 Task: Add a condition where "Ticket status Contains none of the following Pending User Verification" in new tickets in your groups.
Action: Mouse moved to (106, 440)
Screenshot: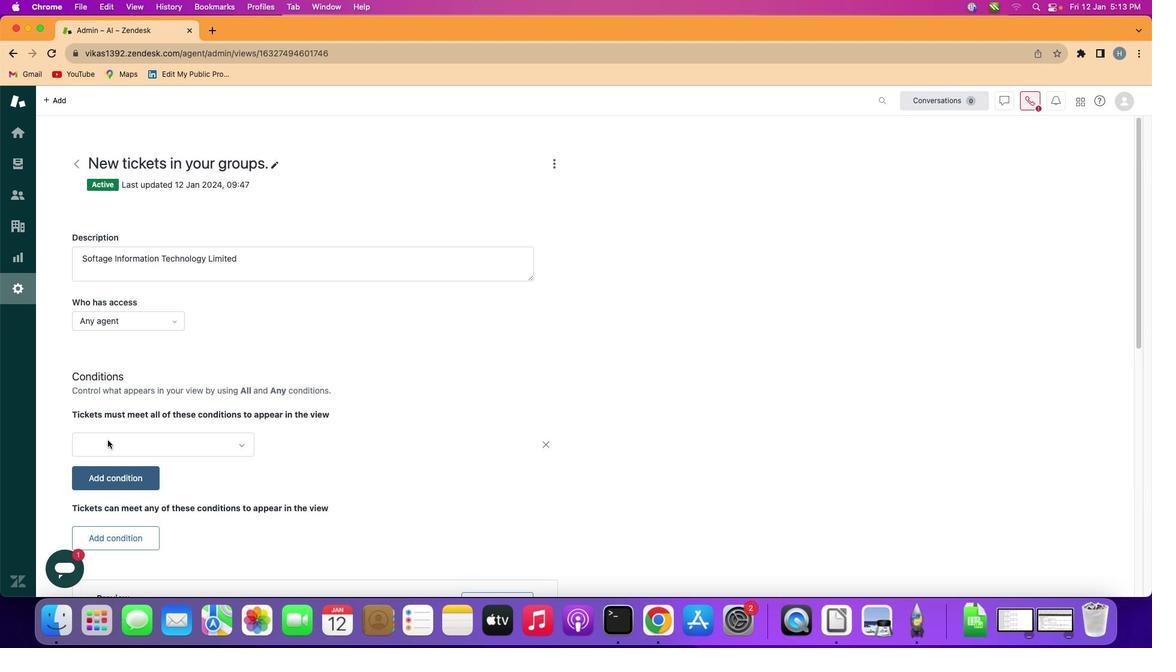 
Action: Mouse pressed left at (106, 440)
Screenshot: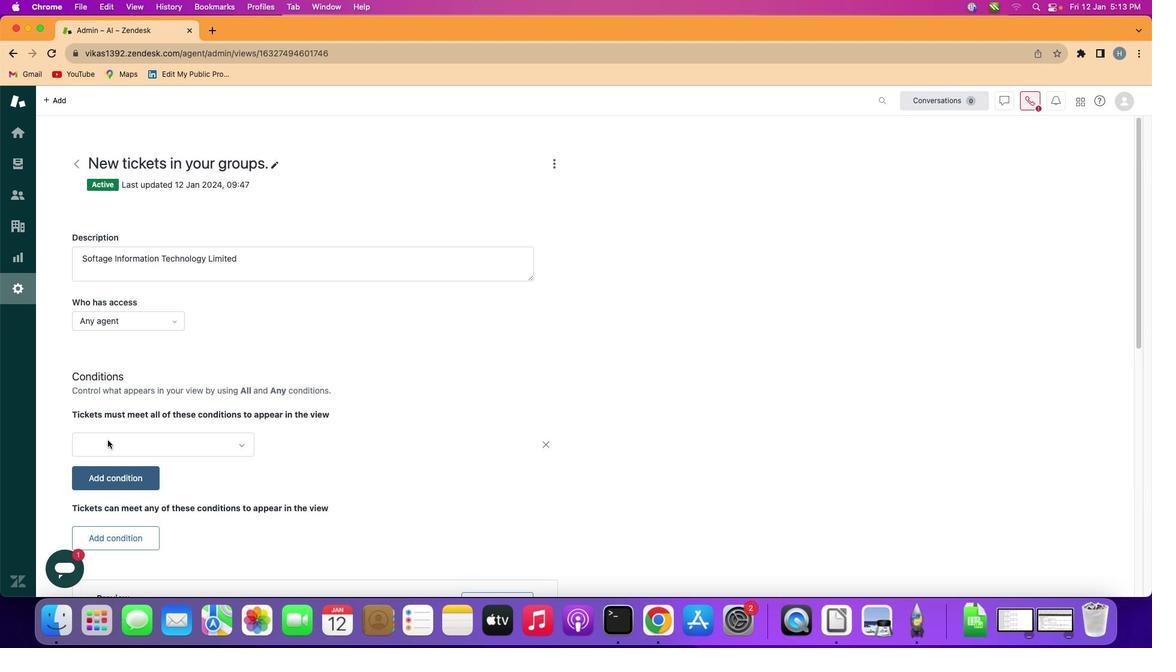 
Action: Mouse moved to (173, 444)
Screenshot: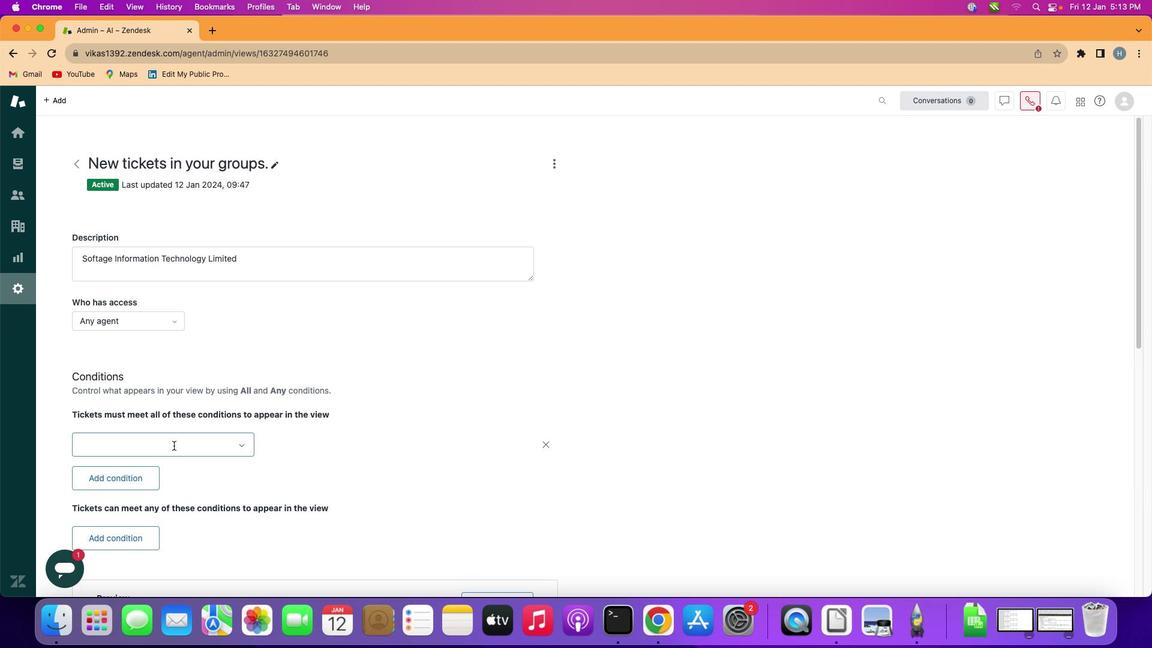 
Action: Mouse pressed left at (173, 444)
Screenshot: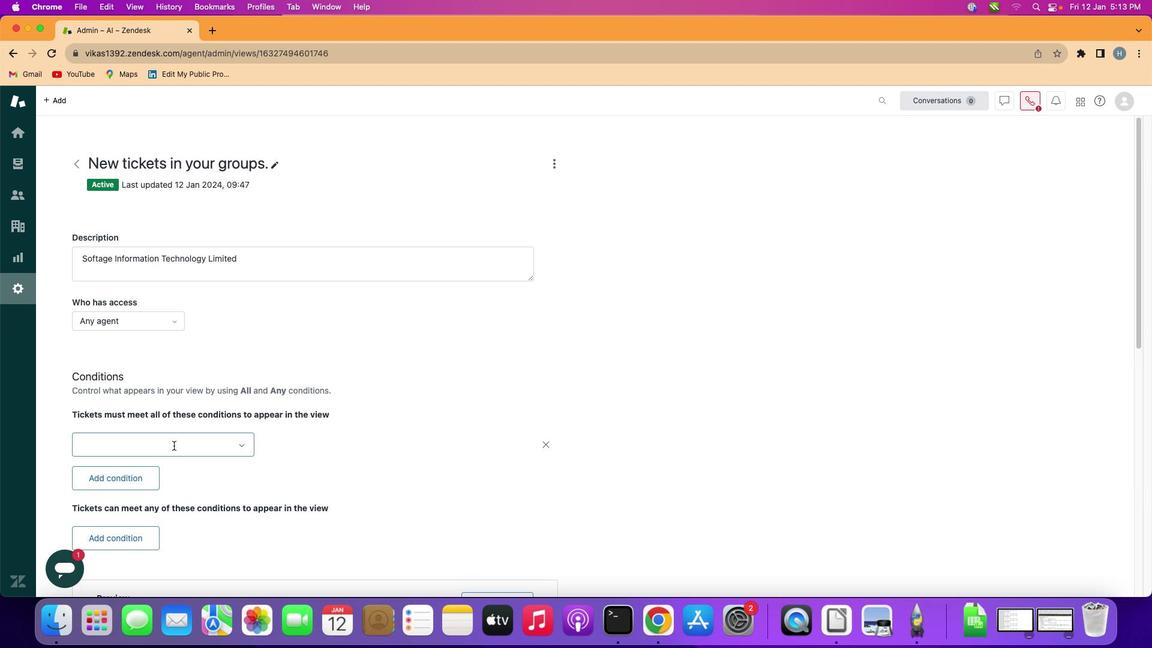 
Action: Mouse moved to (175, 367)
Screenshot: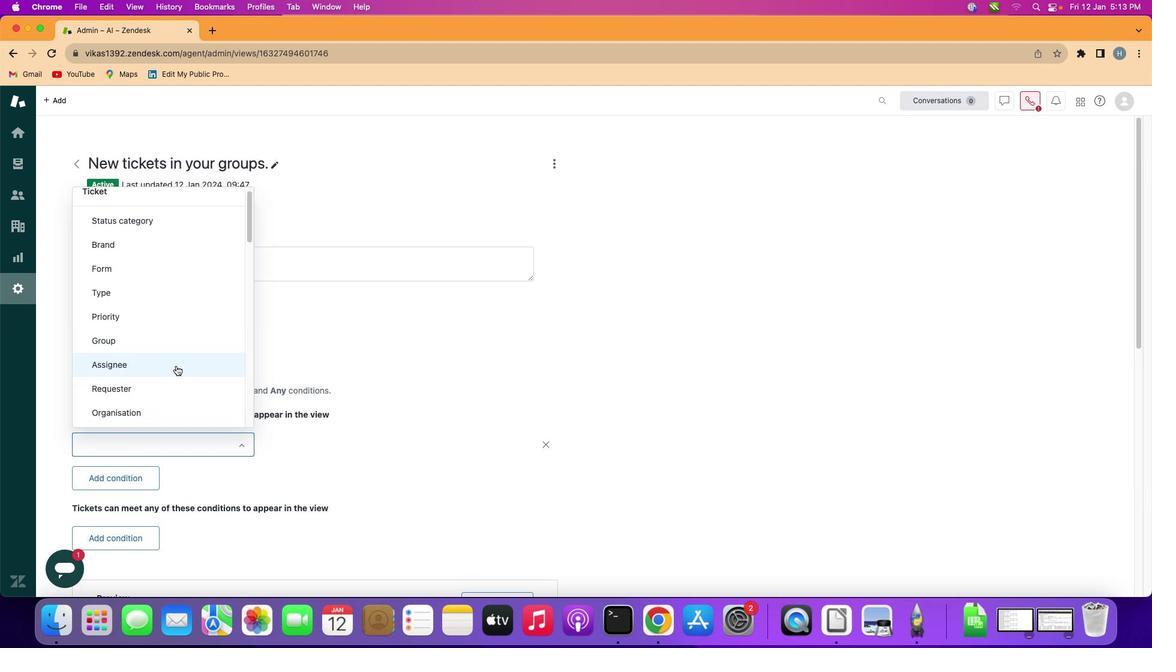 
Action: Mouse scrolled (175, 367) with delta (0, 0)
Screenshot: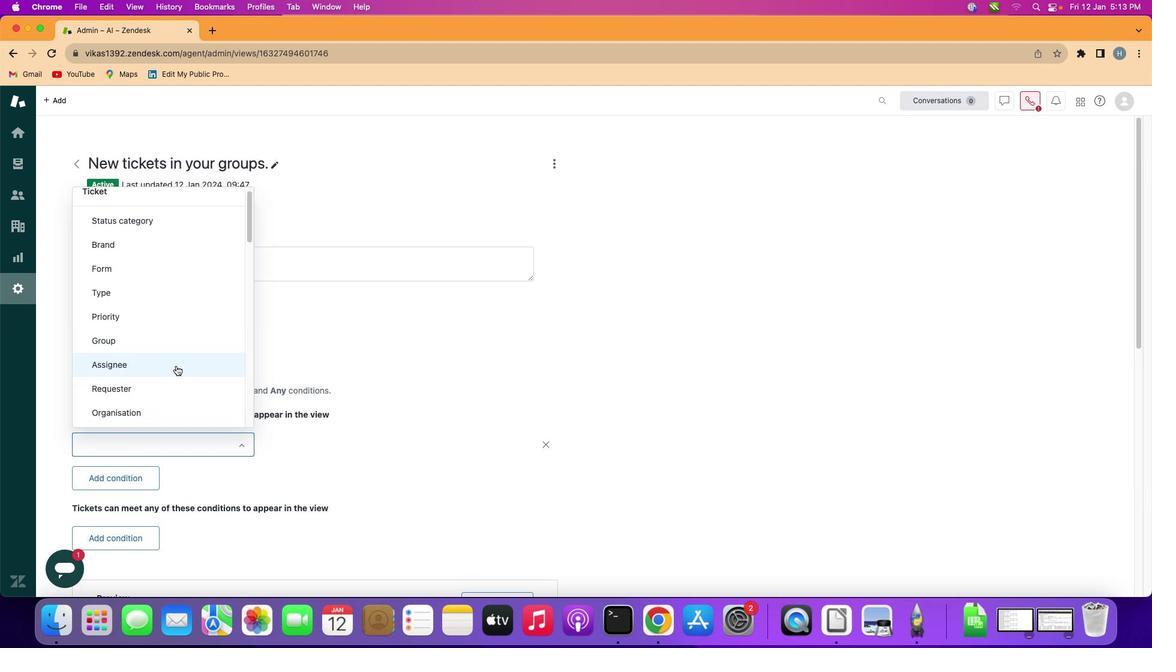 
Action: Mouse moved to (175, 366)
Screenshot: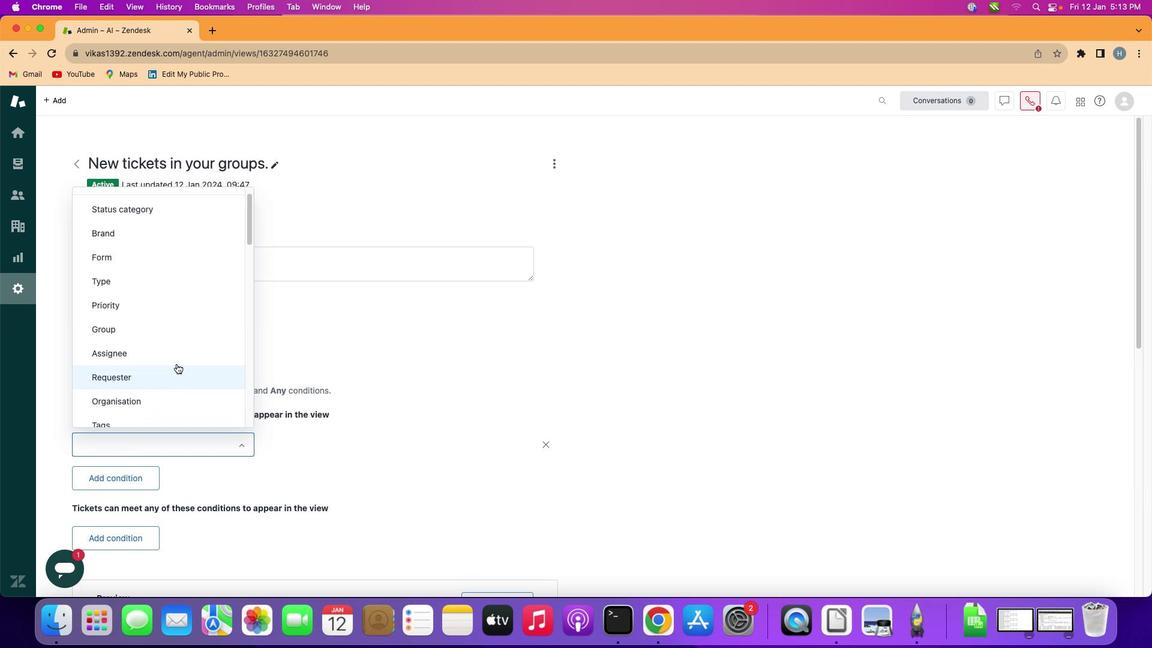 
Action: Mouse scrolled (175, 366) with delta (0, 0)
Screenshot: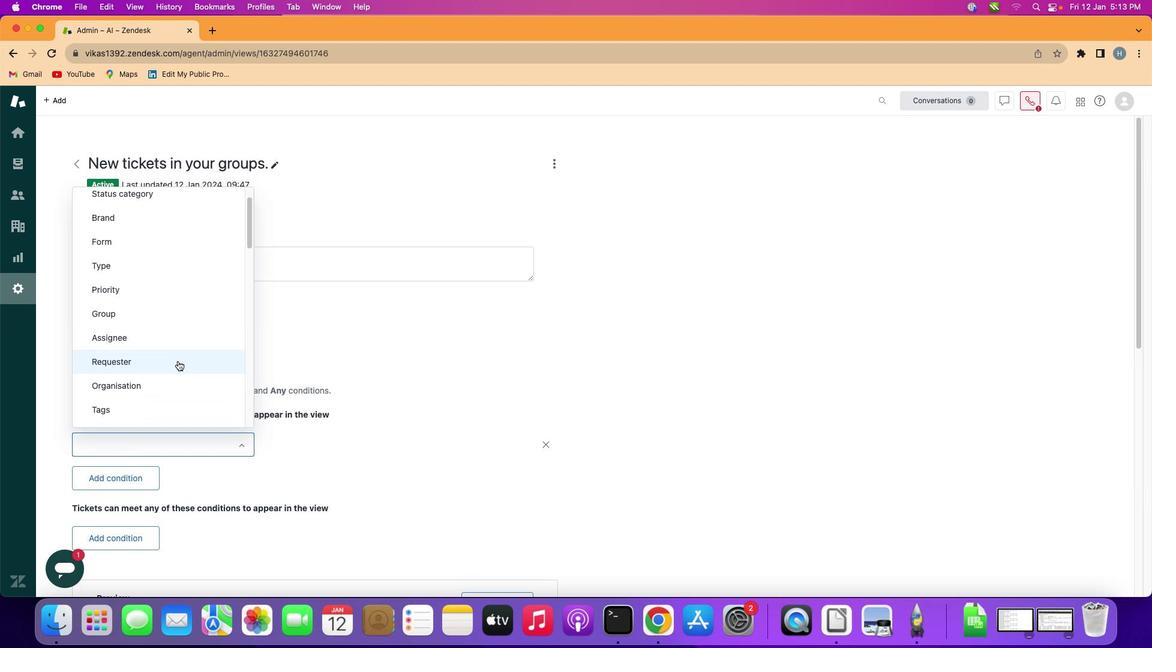 
Action: Mouse moved to (175, 366)
Screenshot: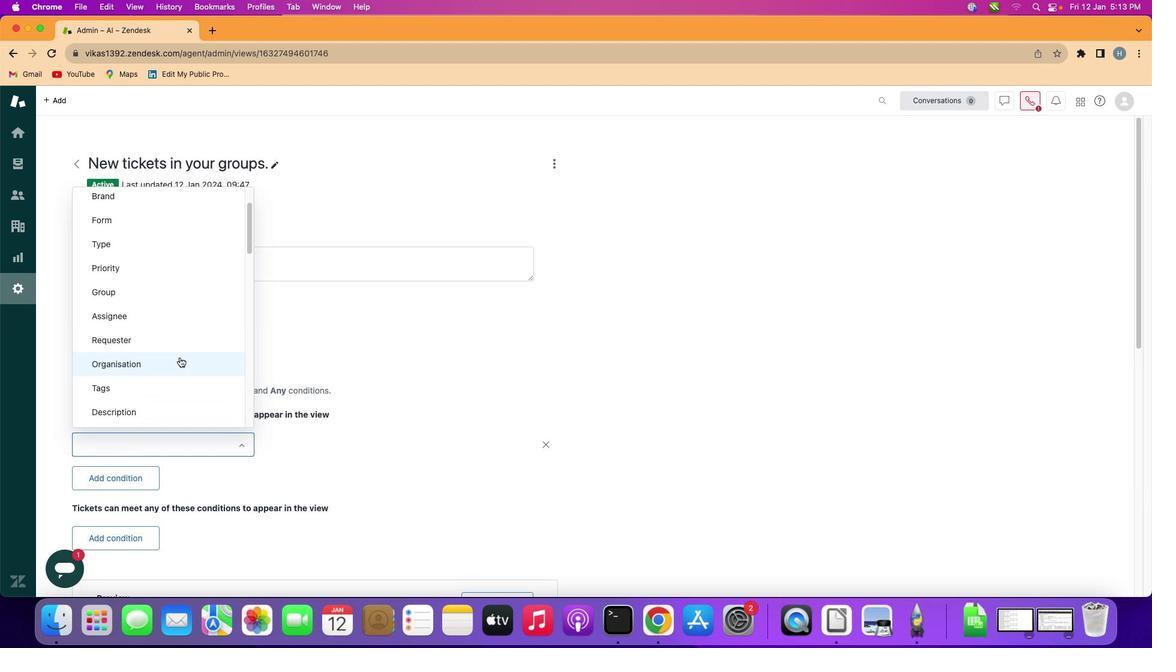 
Action: Mouse scrolled (175, 366) with delta (0, 0)
Screenshot: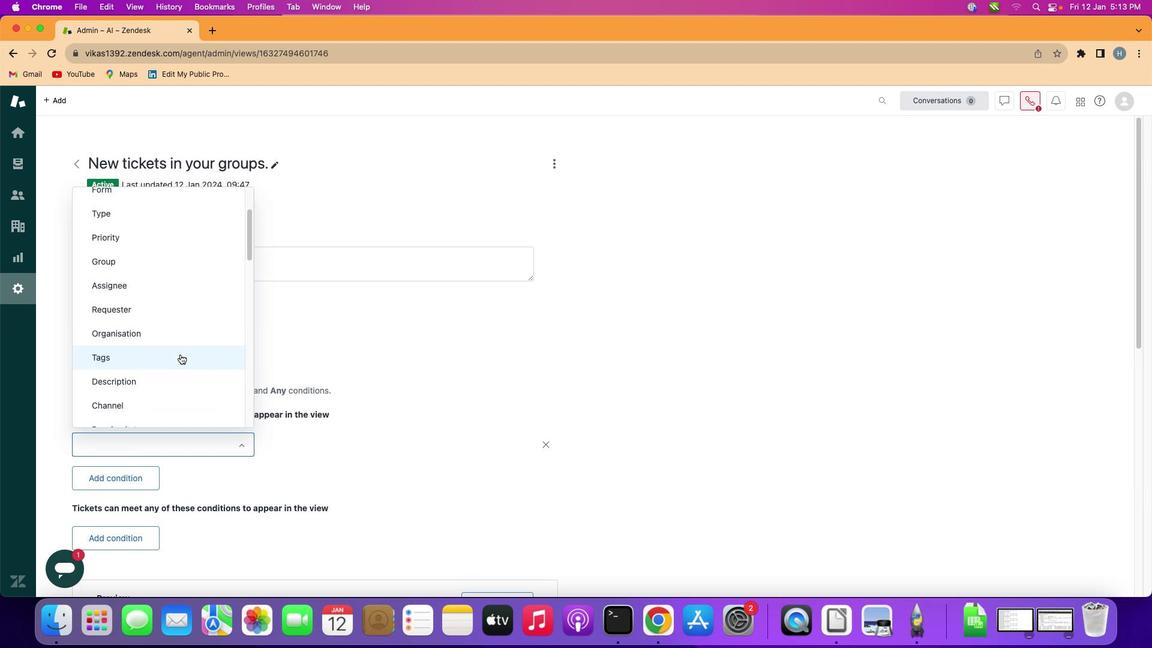 
Action: Mouse moved to (175, 365)
Screenshot: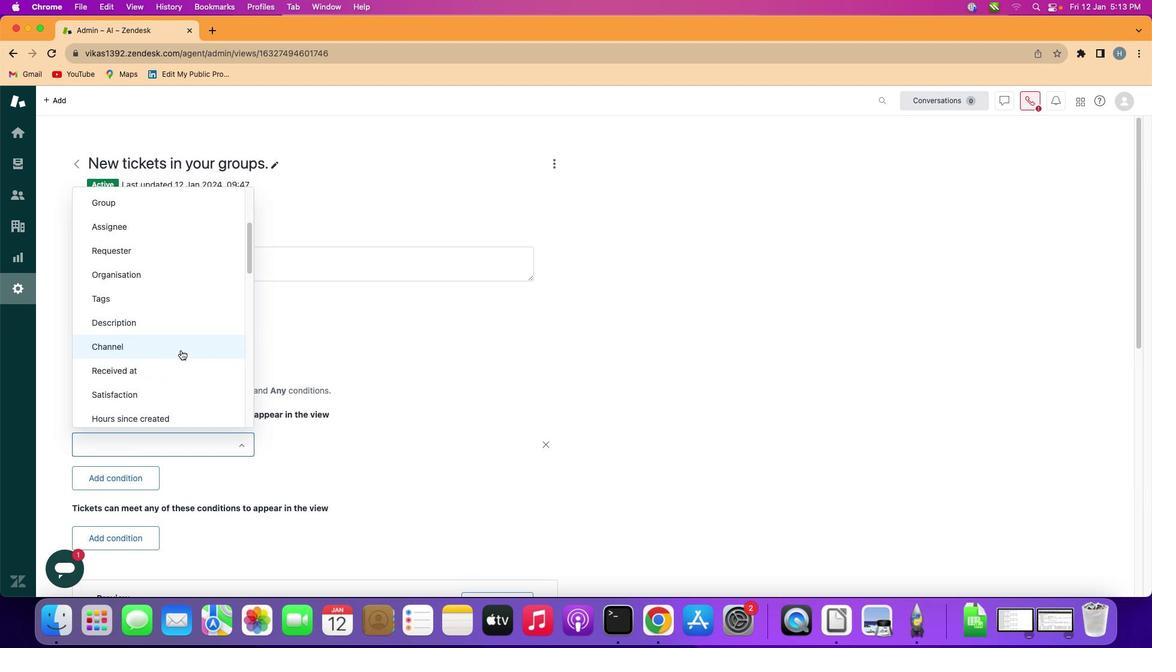 
Action: Mouse scrolled (175, 365) with delta (0, -1)
Screenshot: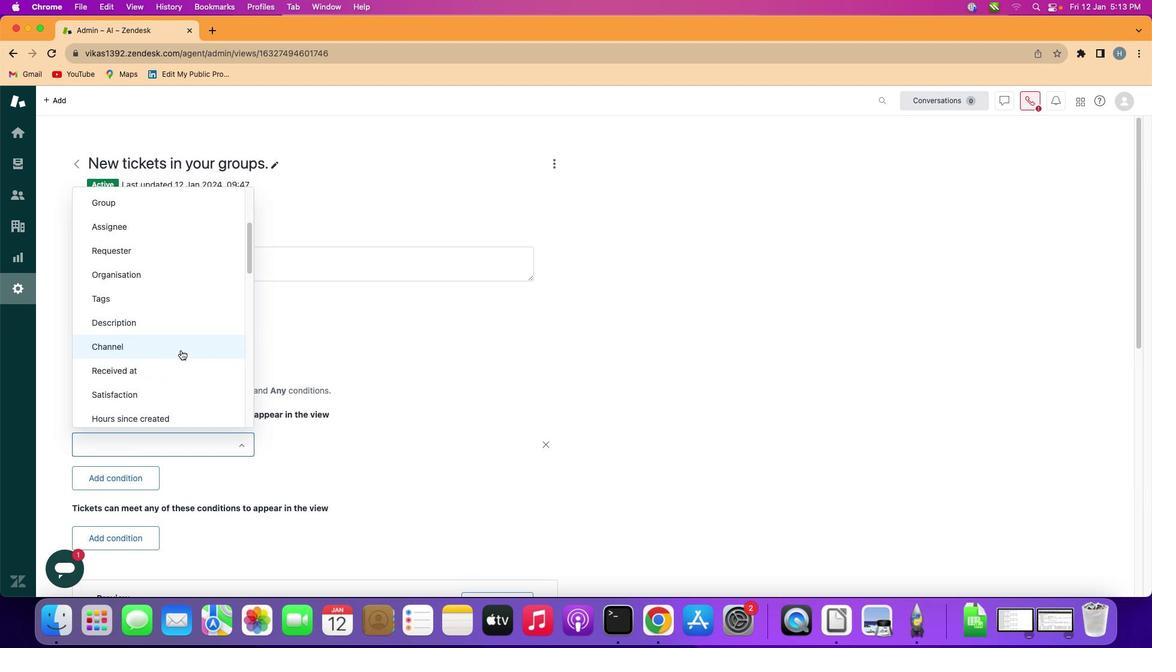 
Action: Mouse moved to (178, 357)
Screenshot: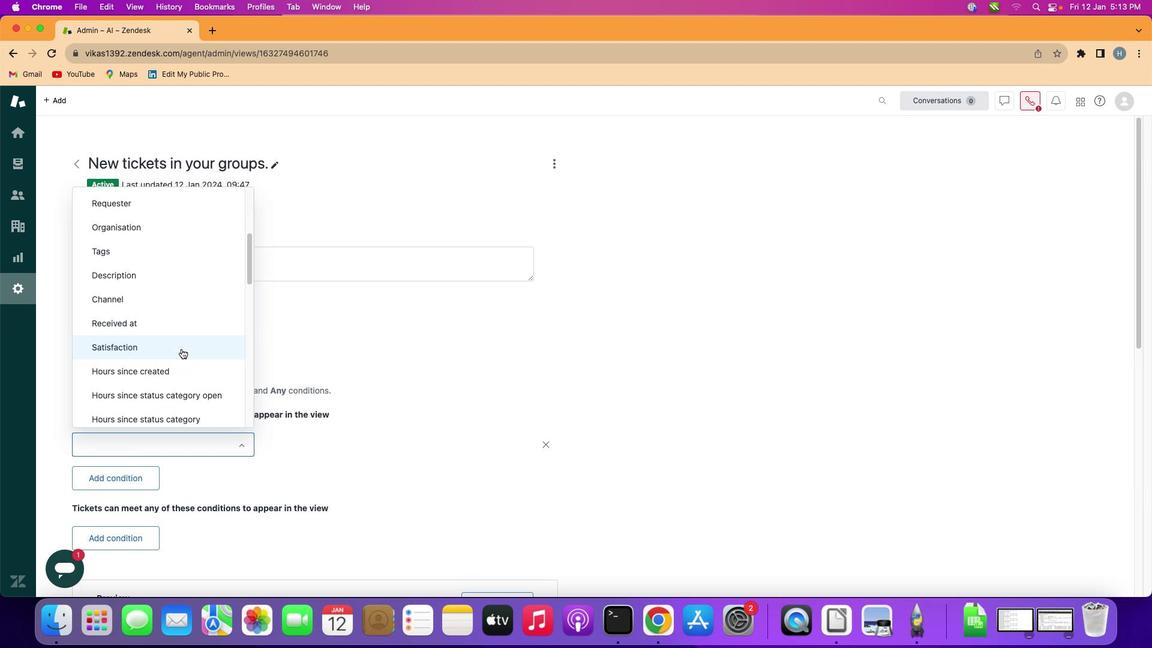 
Action: Mouse scrolled (178, 357) with delta (0, -1)
Screenshot: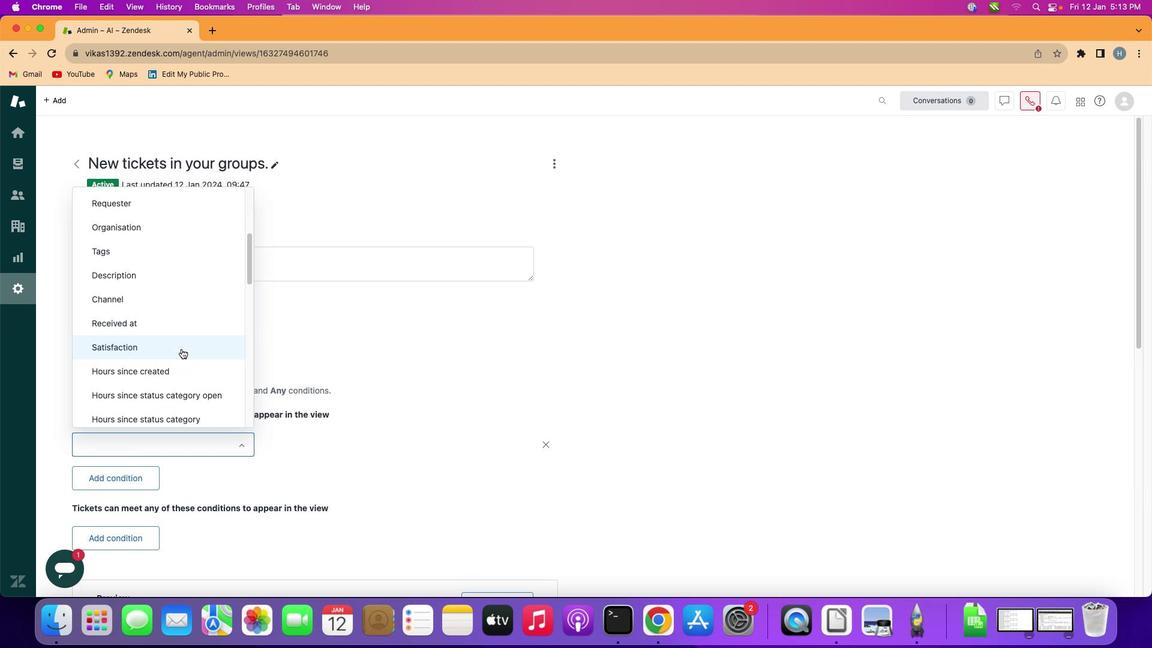 
Action: Mouse moved to (182, 348)
Screenshot: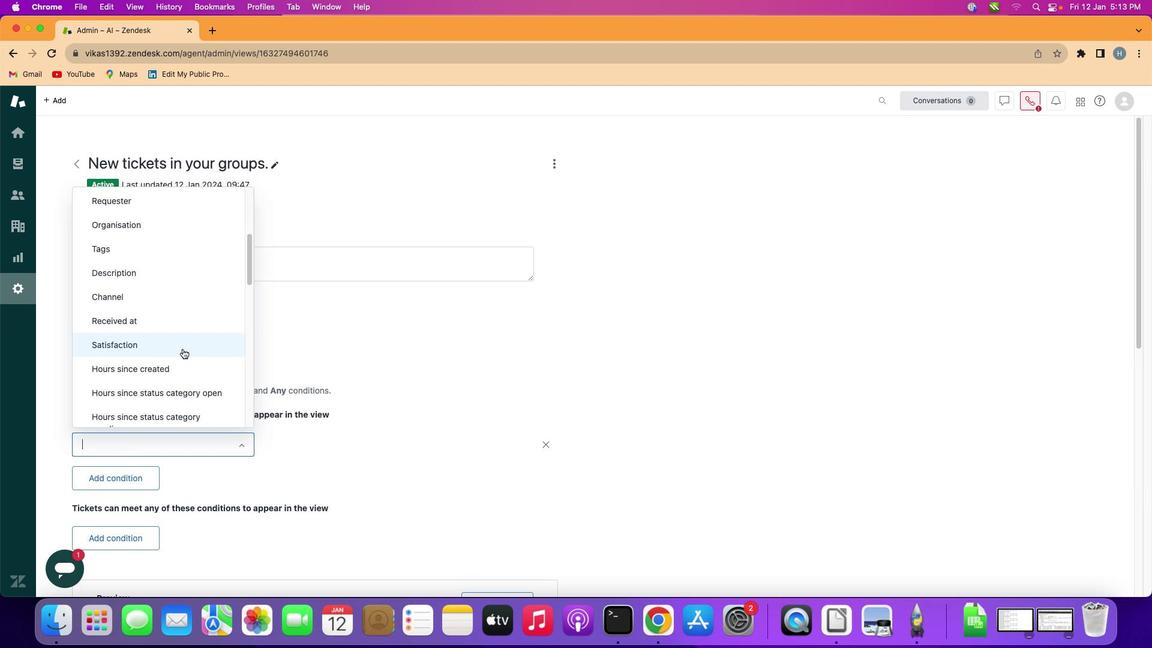 
Action: Mouse scrolled (182, 348) with delta (0, 0)
Screenshot: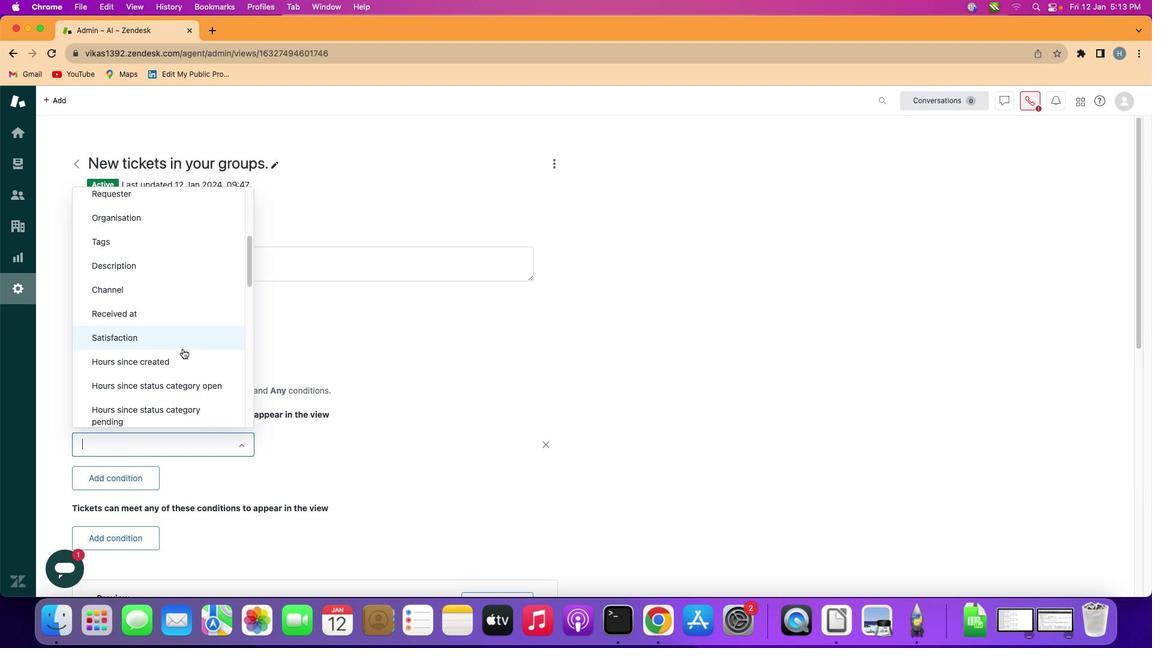 
Action: Mouse scrolled (182, 348) with delta (0, 0)
Screenshot: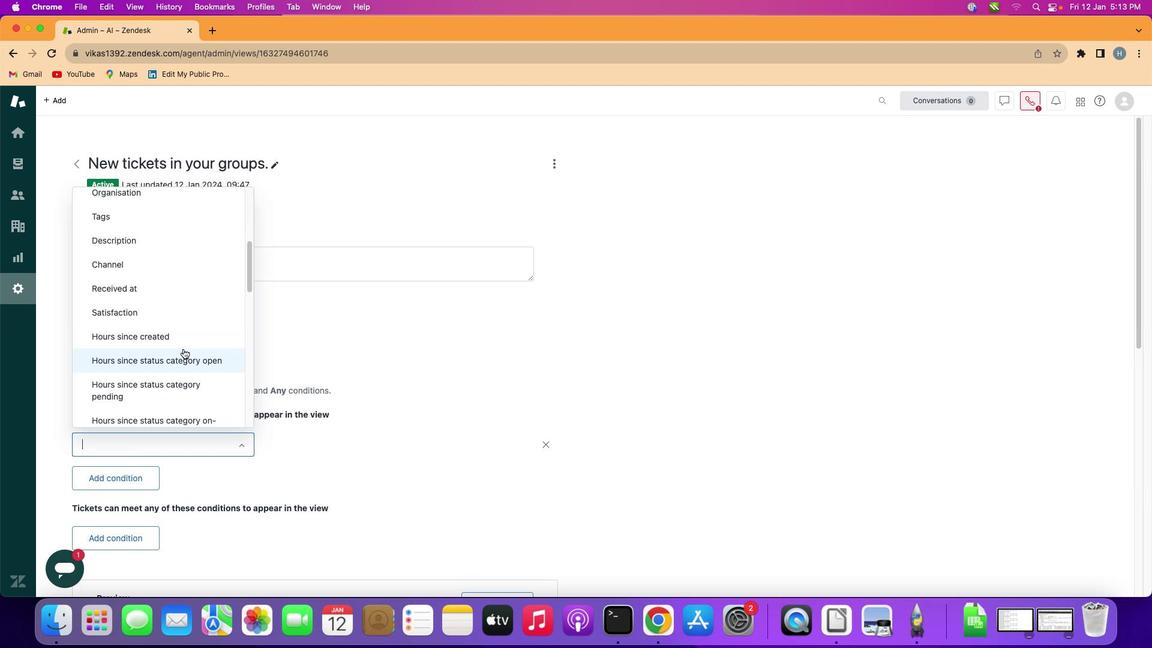
Action: Mouse scrolled (182, 348) with delta (0, 0)
Screenshot: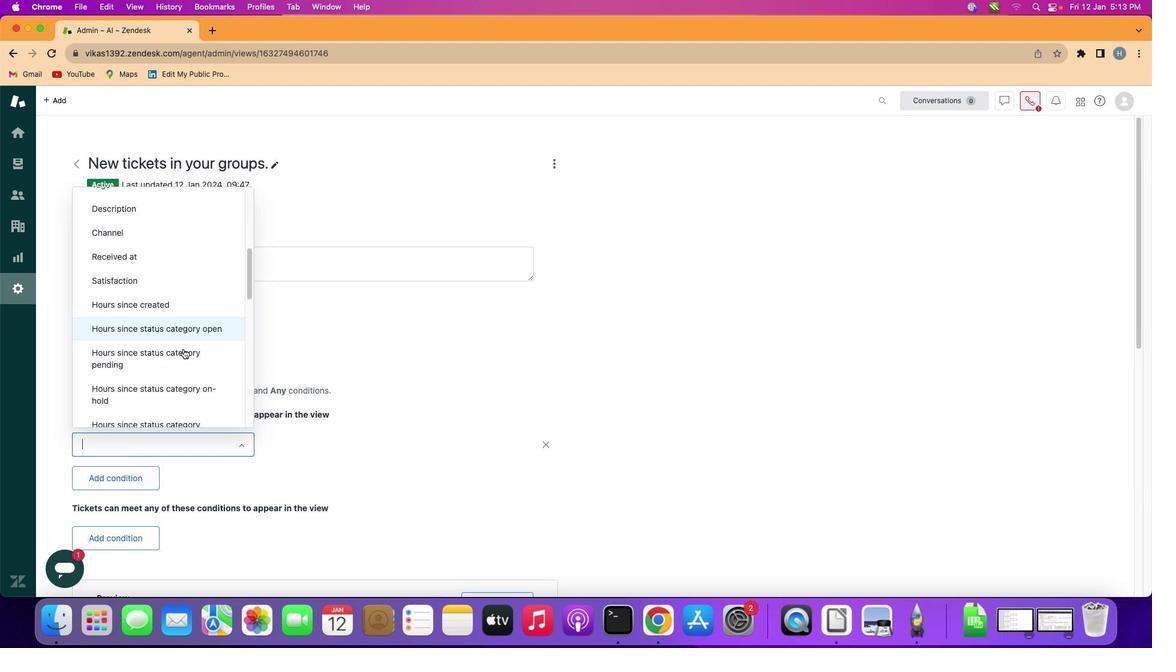 
Action: Mouse moved to (182, 348)
Screenshot: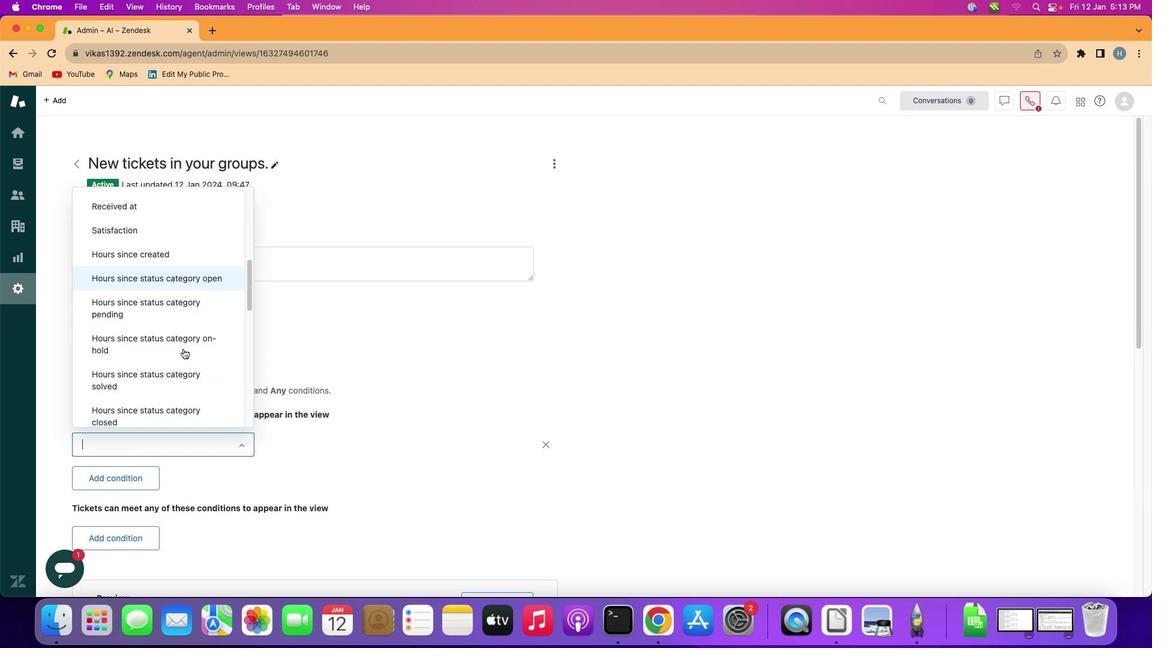 
Action: Mouse scrolled (182, 348) with delta (0, -1)
Screenshot: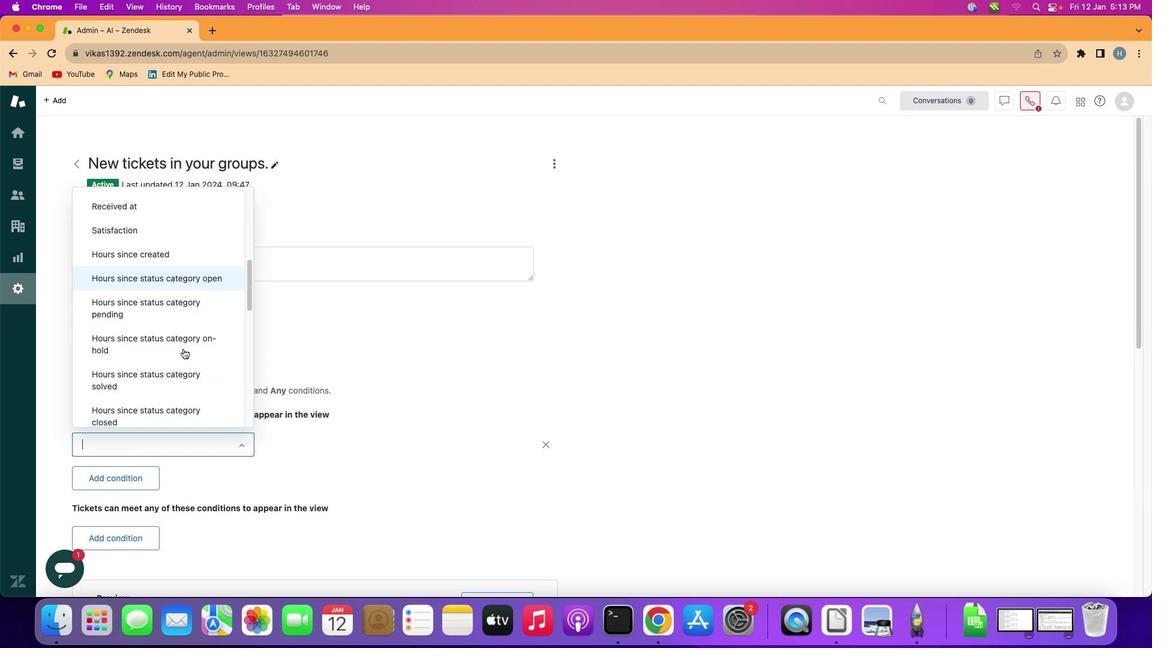 
Action: Mouse scrolled (182, 348) with delta (0, -1)
Screenshot: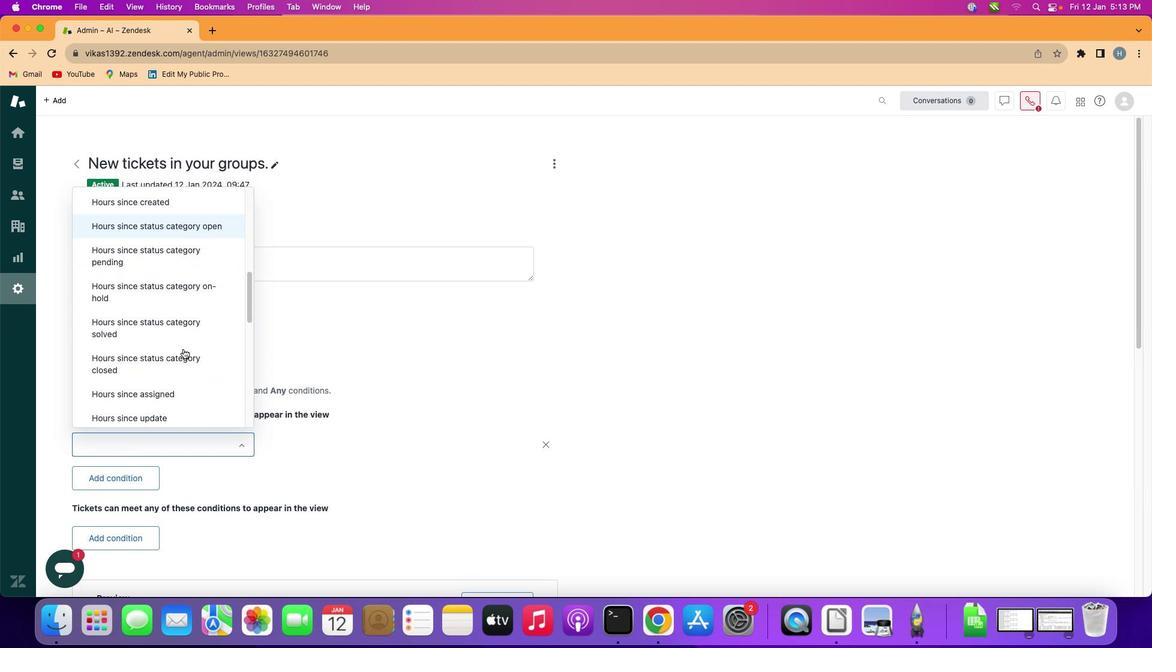 
Action: Mouse moved to (183, 348)
Screenshot: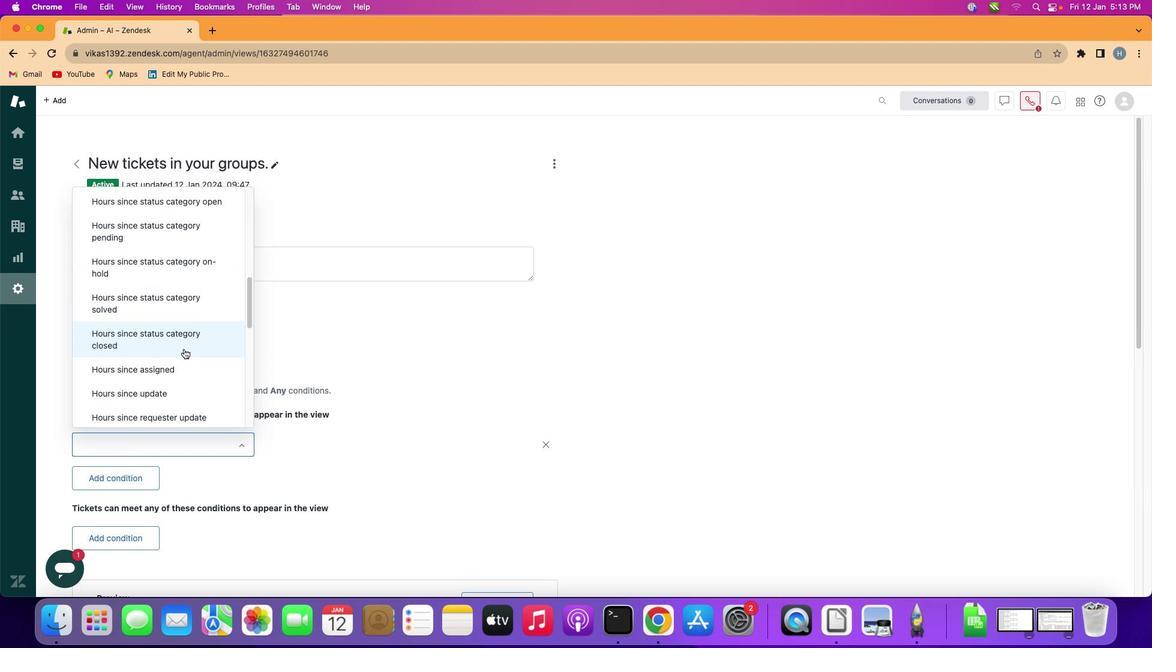 
Action: Mouse scrolled (183, 348) with delta (0, 0)
Screenshot: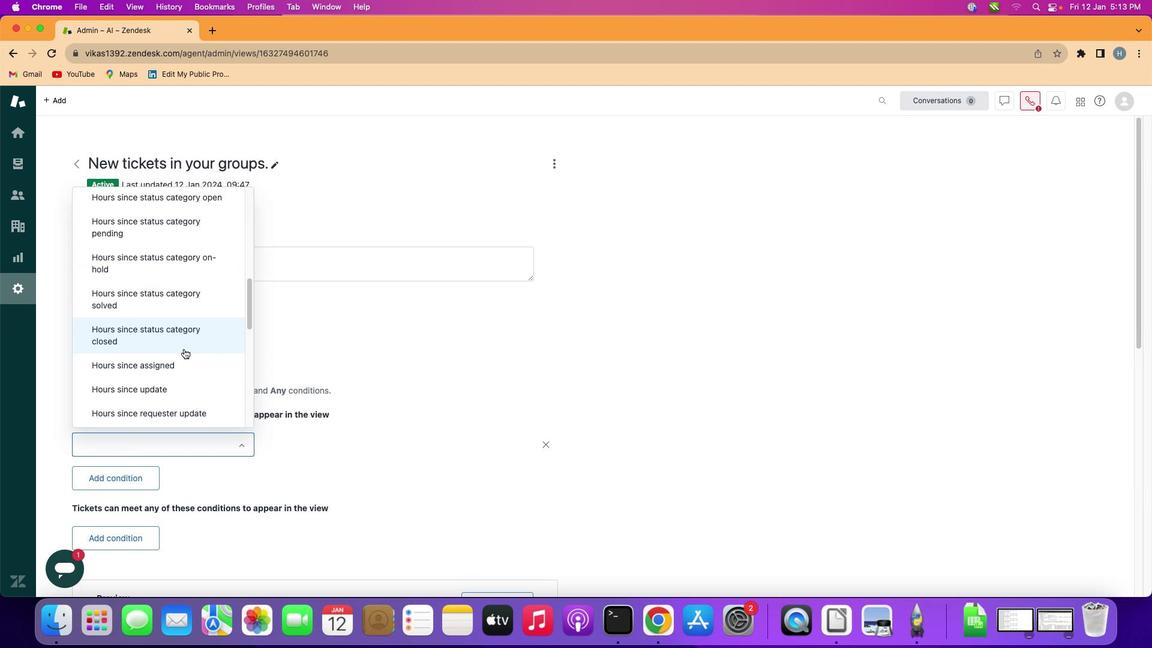 
Action: Mouse scrolled (183, 348) with delta (0, 0)
Screenshot: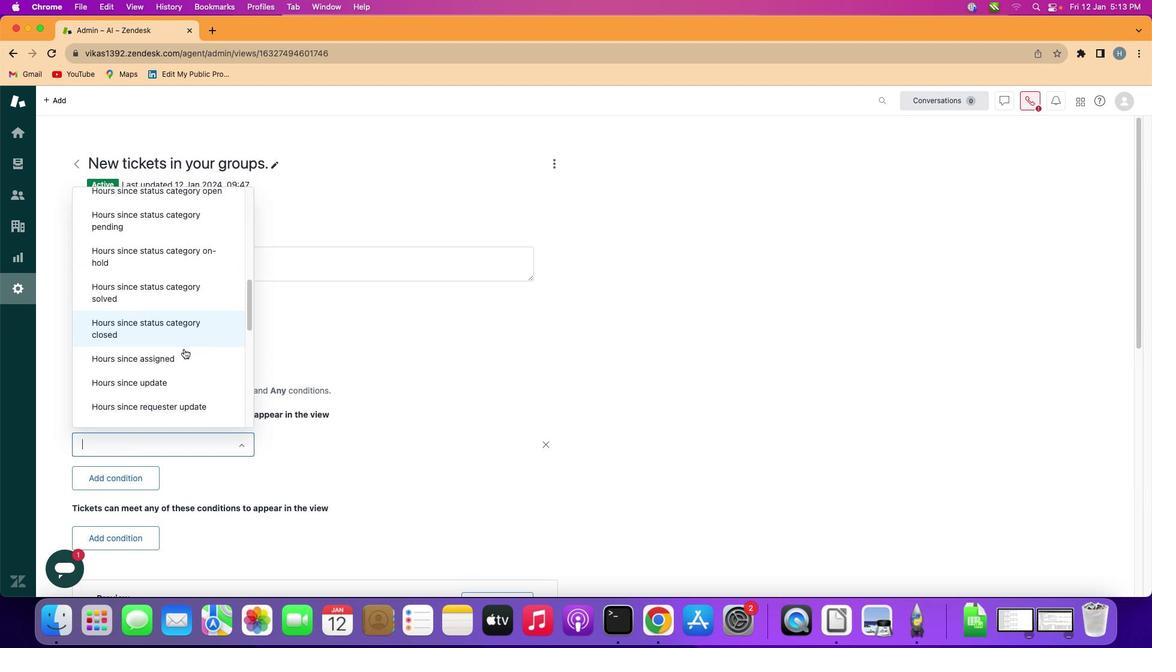 
Action: Mouse scrolled (183, 348) with delta (0, 0)
Screenshot: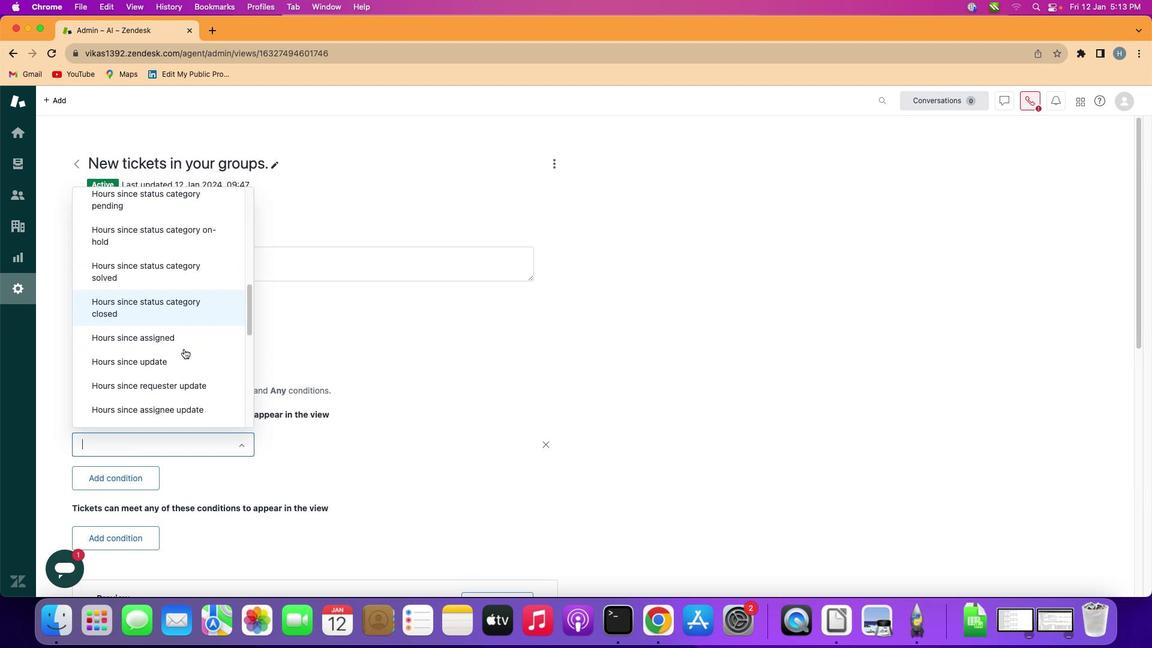 
Action: Mouse scrolled (183, 348) with delta (0, 0)
Screenshot: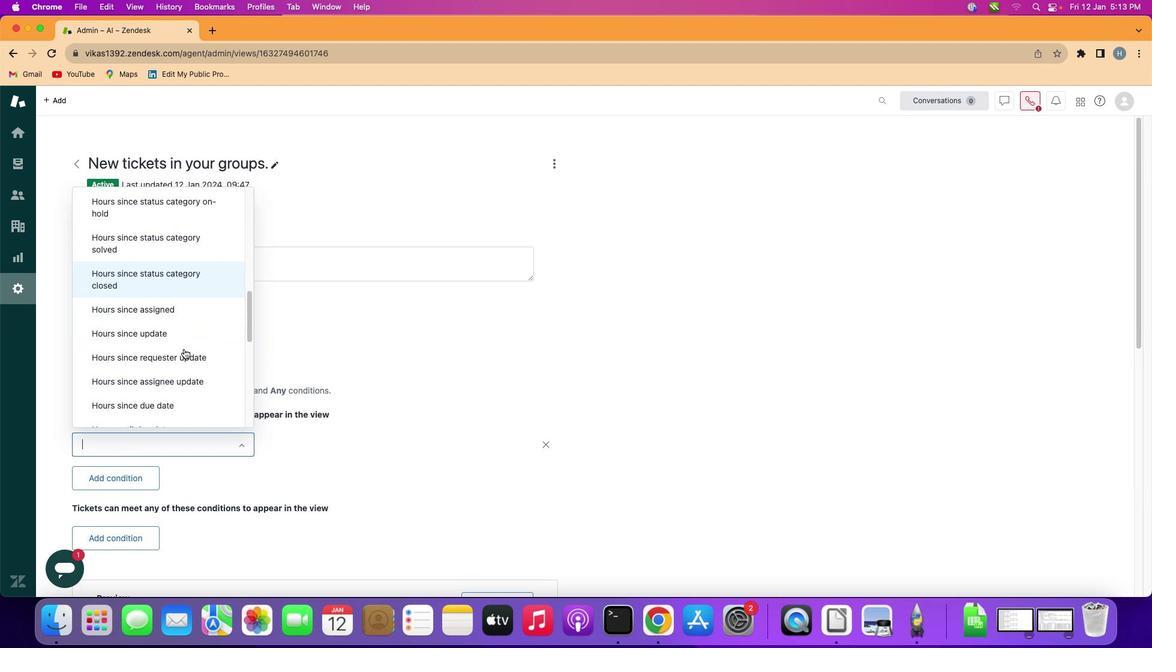 
Action: Mouse scrolled (183, 348) with delta (0, 0)
Screenshot: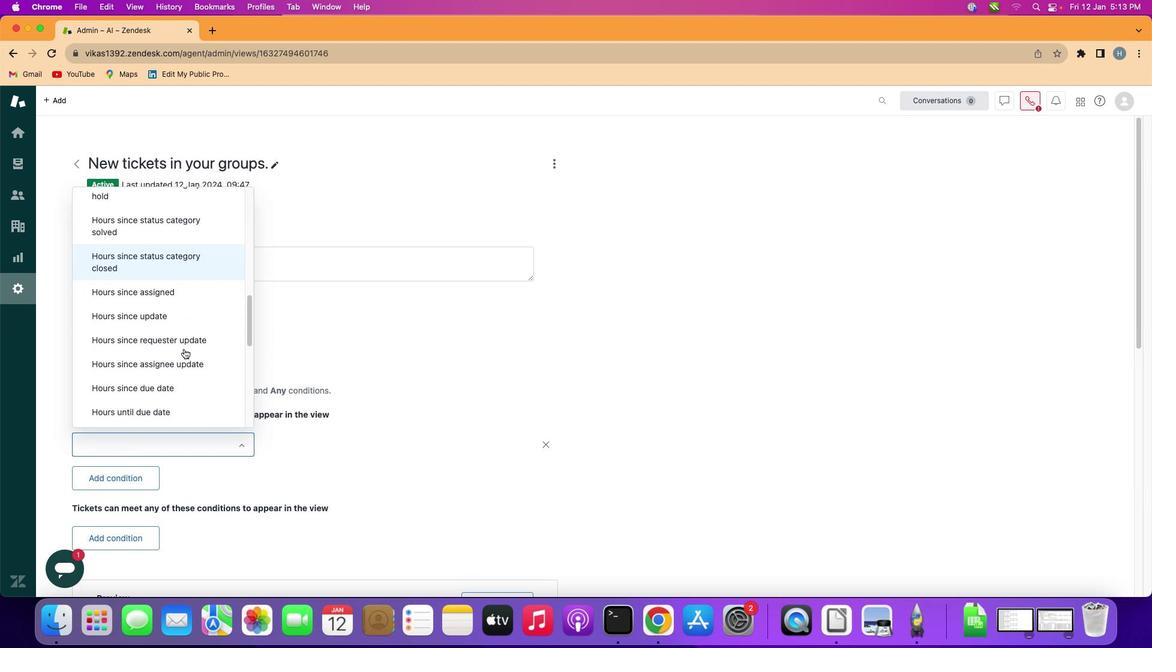 
Action: Mouse scrolled (183, 348) with delta (0, 0)
Screenshot: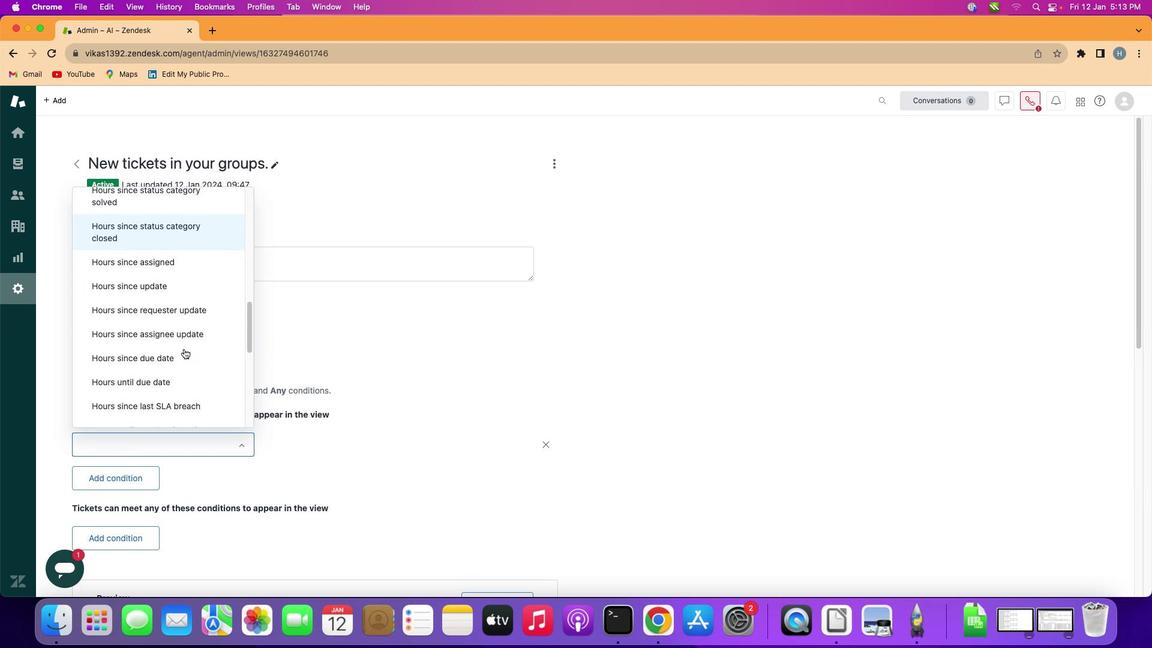 
Action: Mouse scrolled (183, 348) with delta (0, -1)
Screenshot: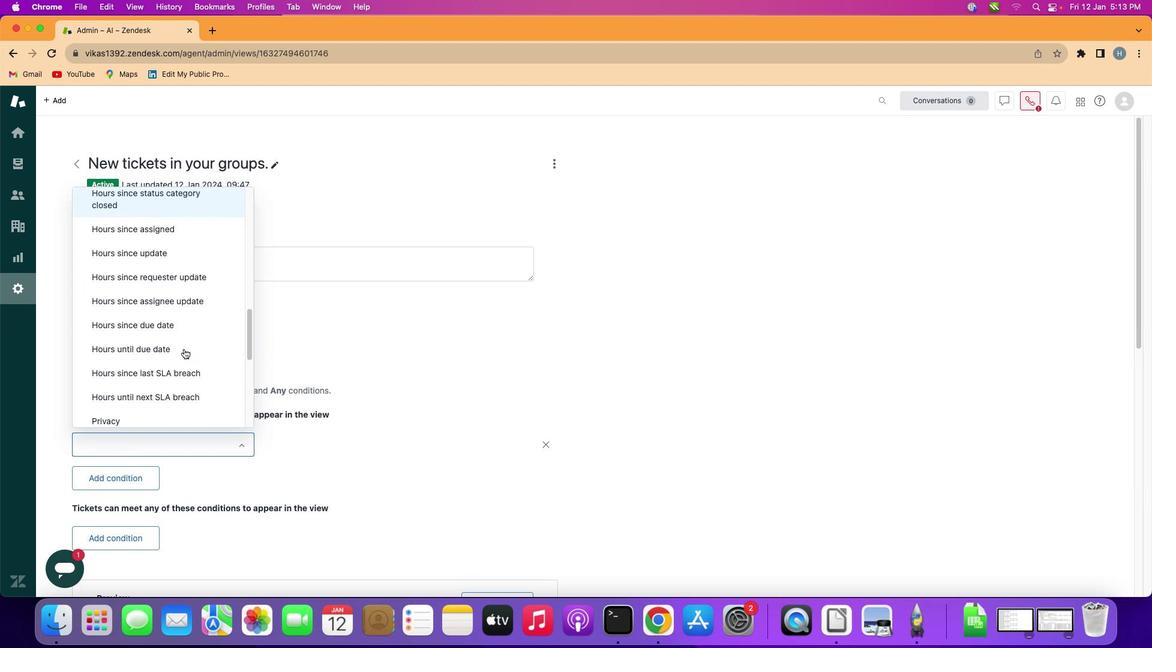 
Action: Mouse scrolled (183, 348) with delta (0, -1)
Screenshot: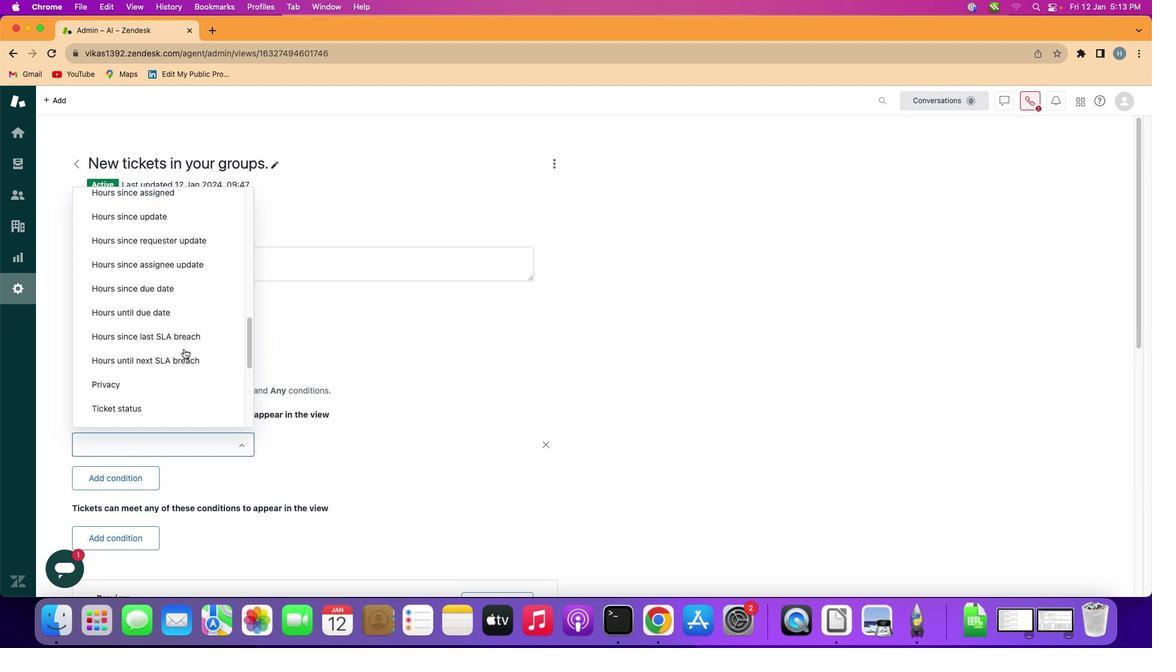
Action: Mouse moved to (183, 348)
Screenshot: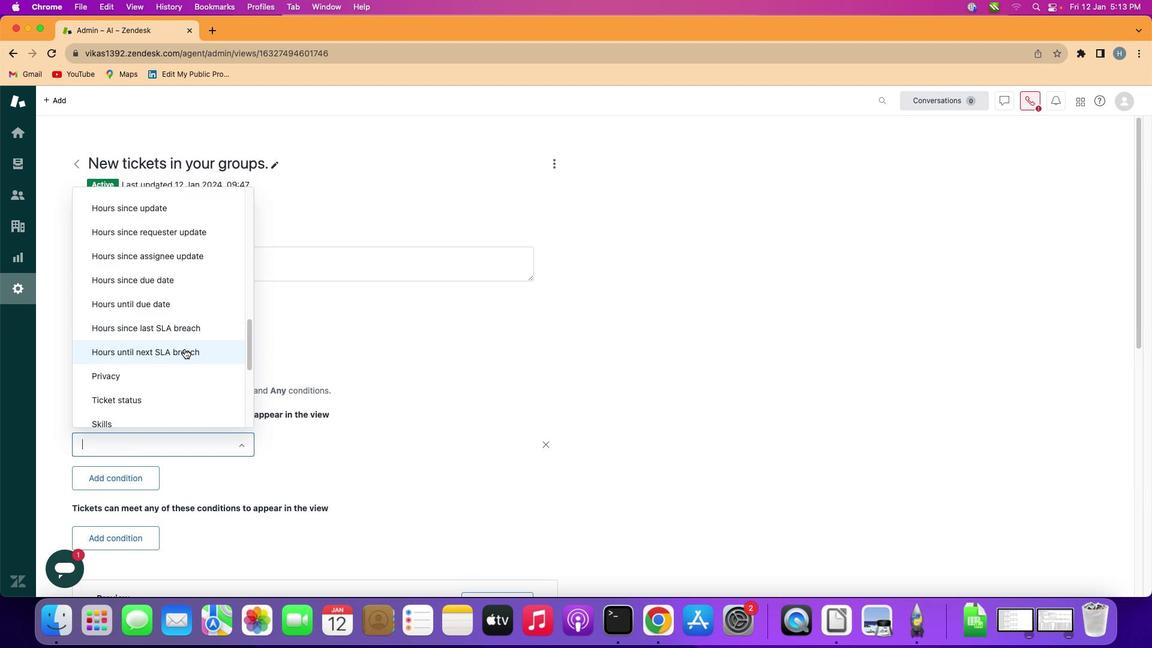 
Action: Mouse scrolled (183, 348) with delta (0, 0)
Screenshot: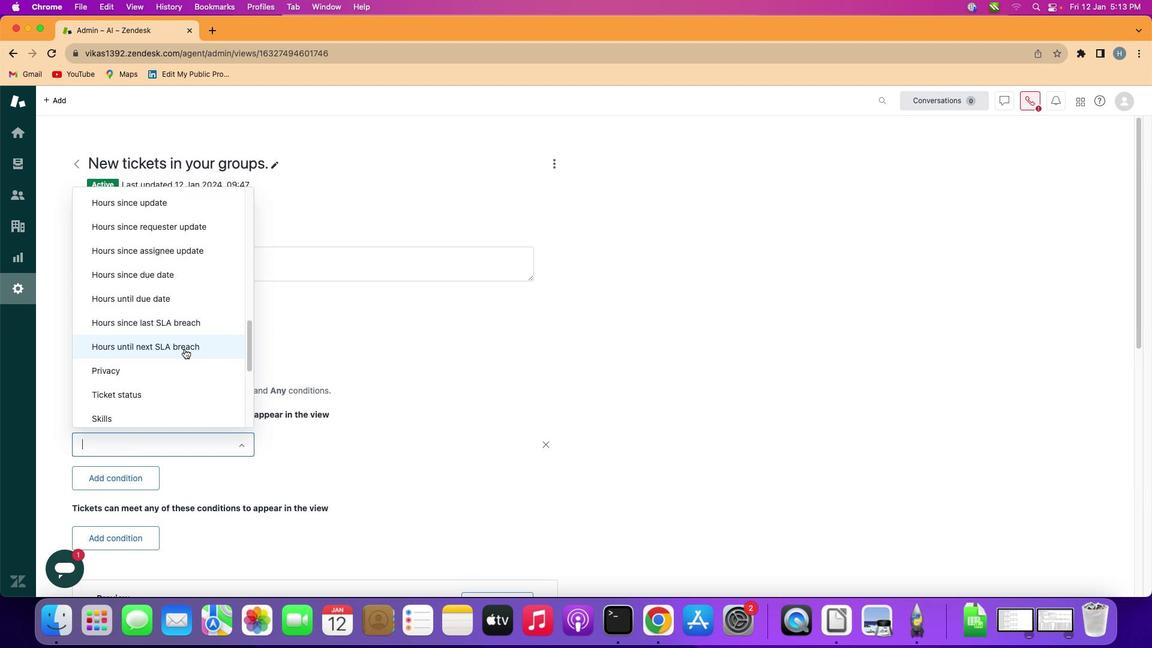 
Action: Mouse scrolled (183, 348) with delta (0, 0)
Screenshot: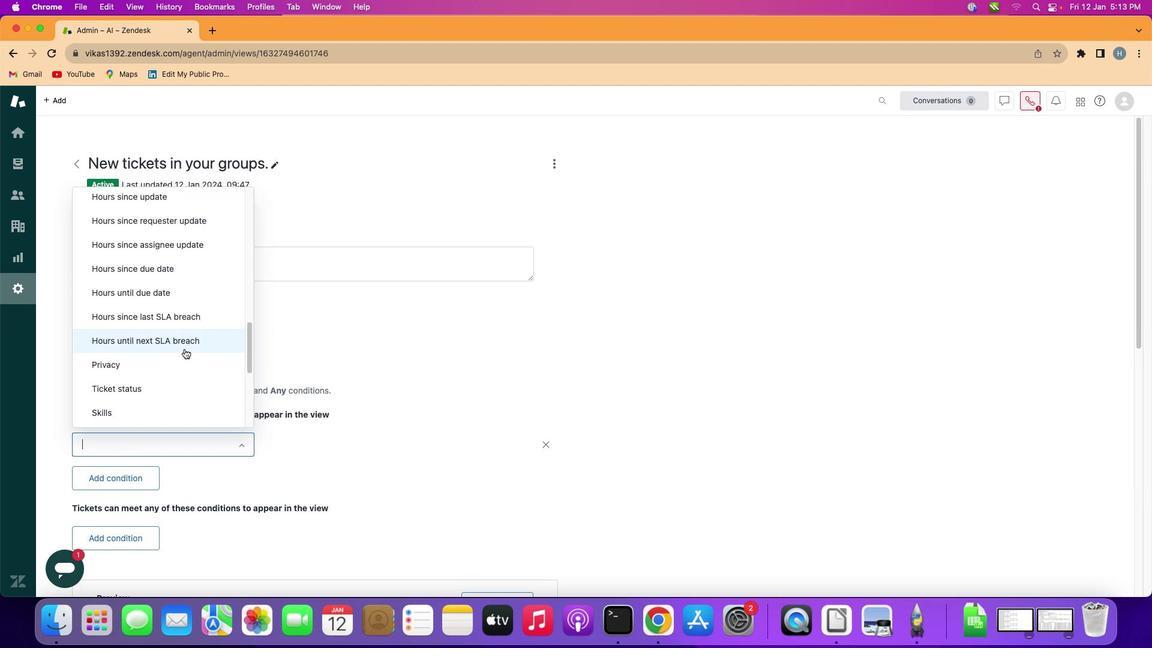 
Action: Mouse scrolled (183, 348) with delta (0, 0)
Screenshot: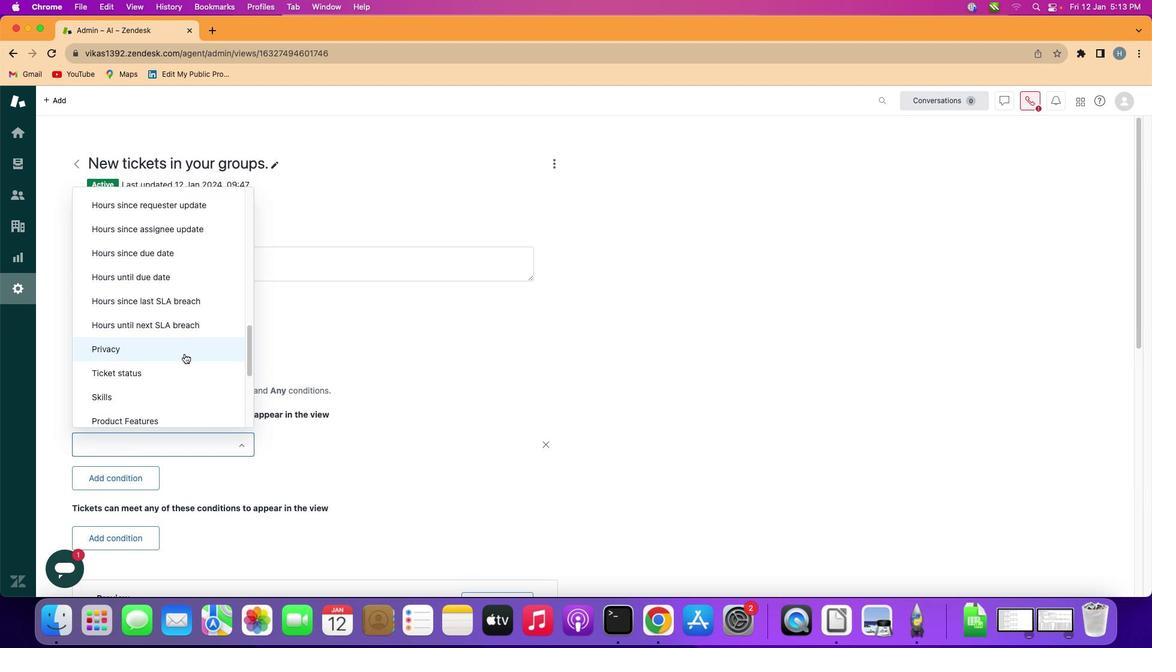 
Action: Mouse moved to (174, 369)
Screenshot: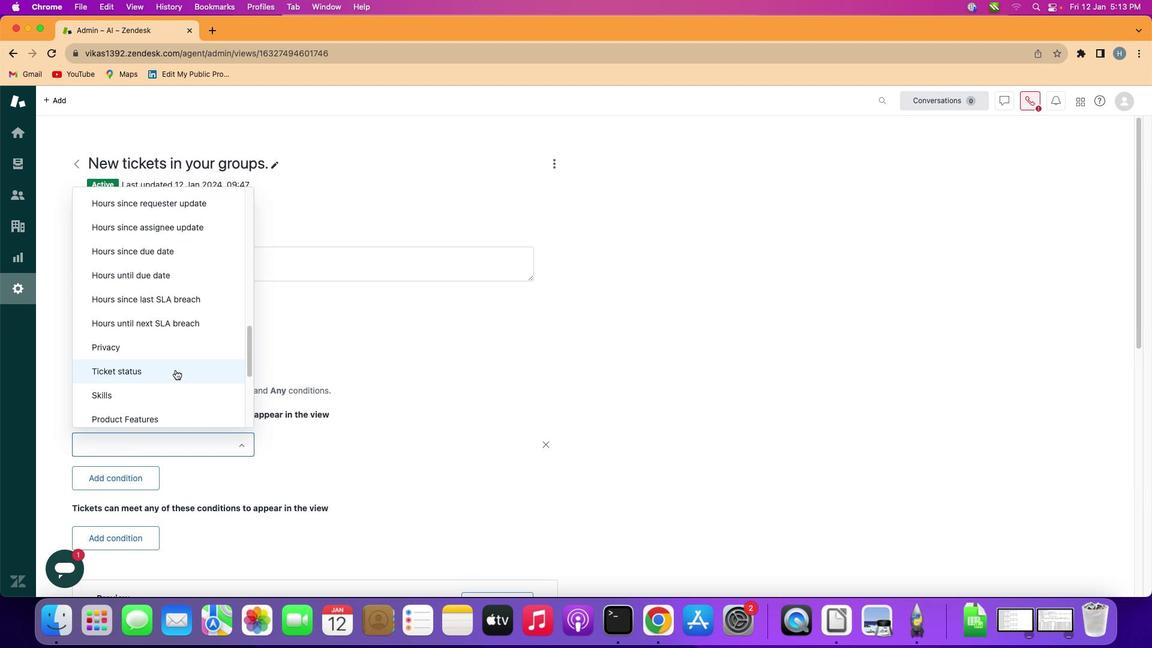 
Action: Mouse pressed left at (174, 369)
Screenshot: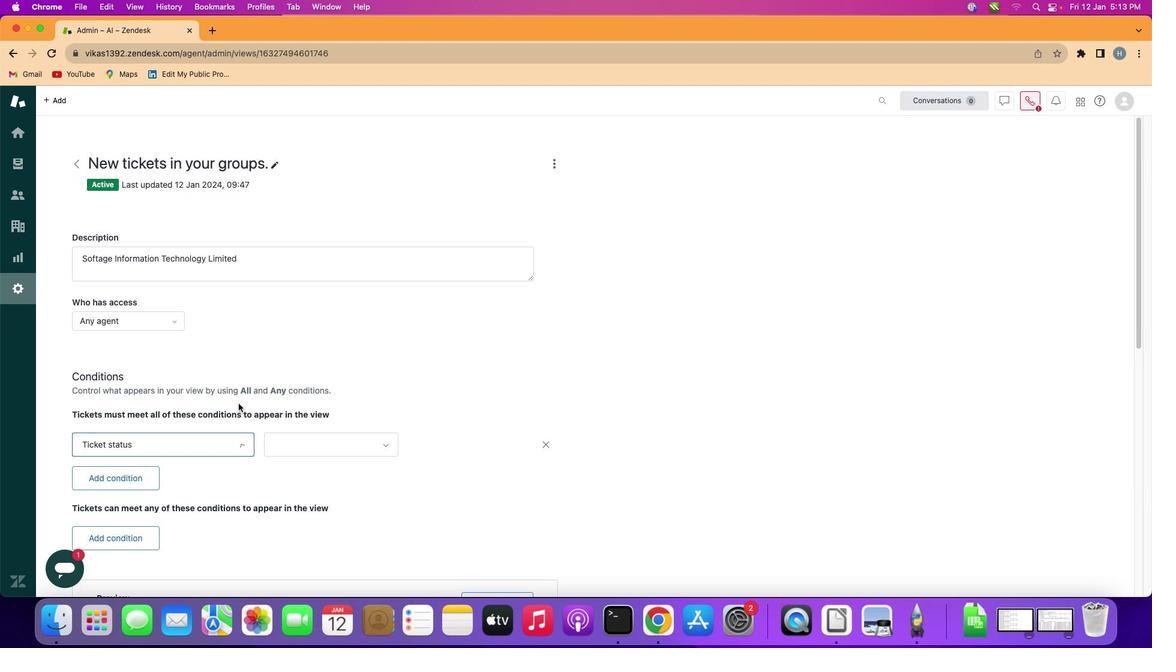 
Action: Mouse moved to (318, 449)
Screenshot: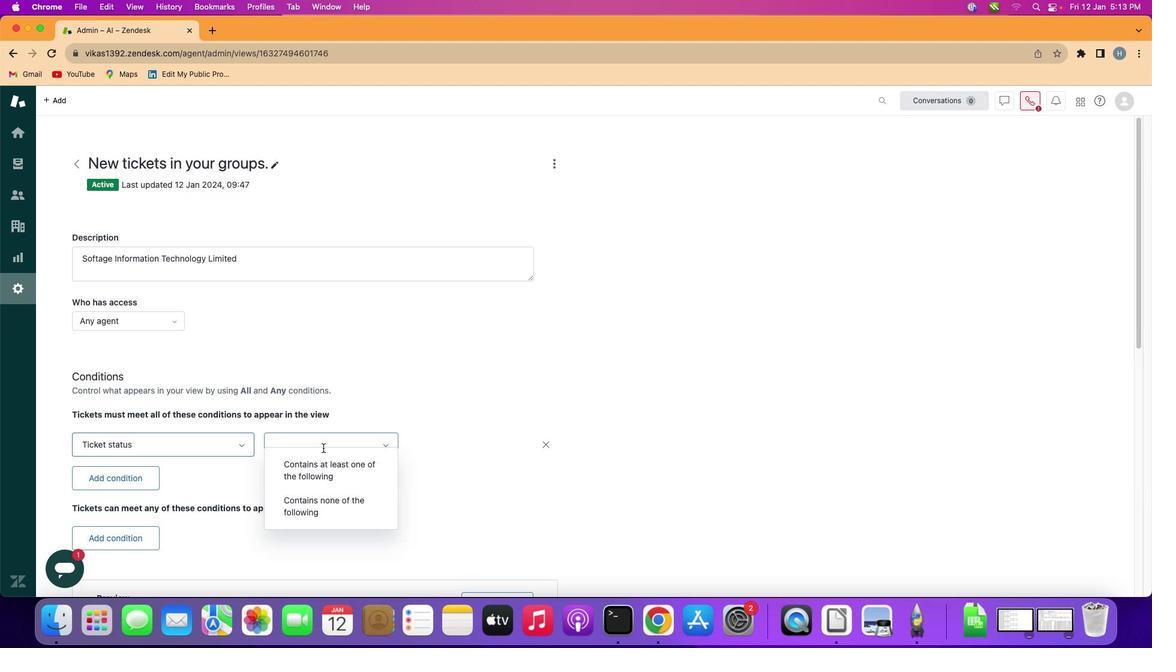 
Action: Mouse pressed left at (318, 449)
Screenshot: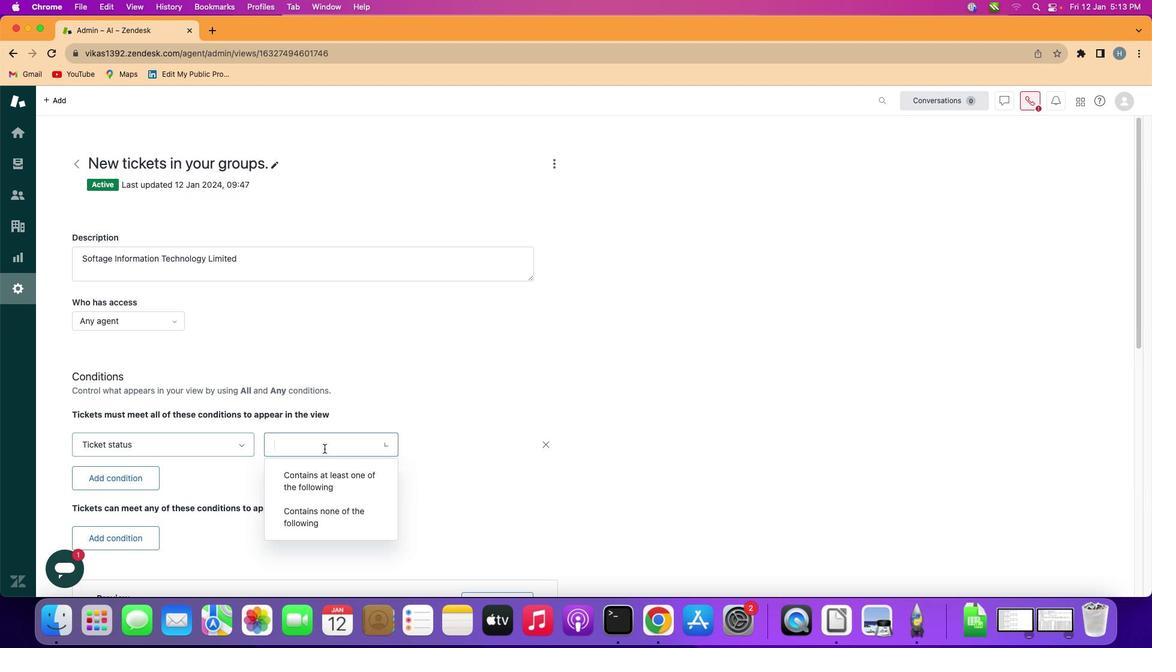 
Action: Mouse moved to (326, 511)
Screenshot: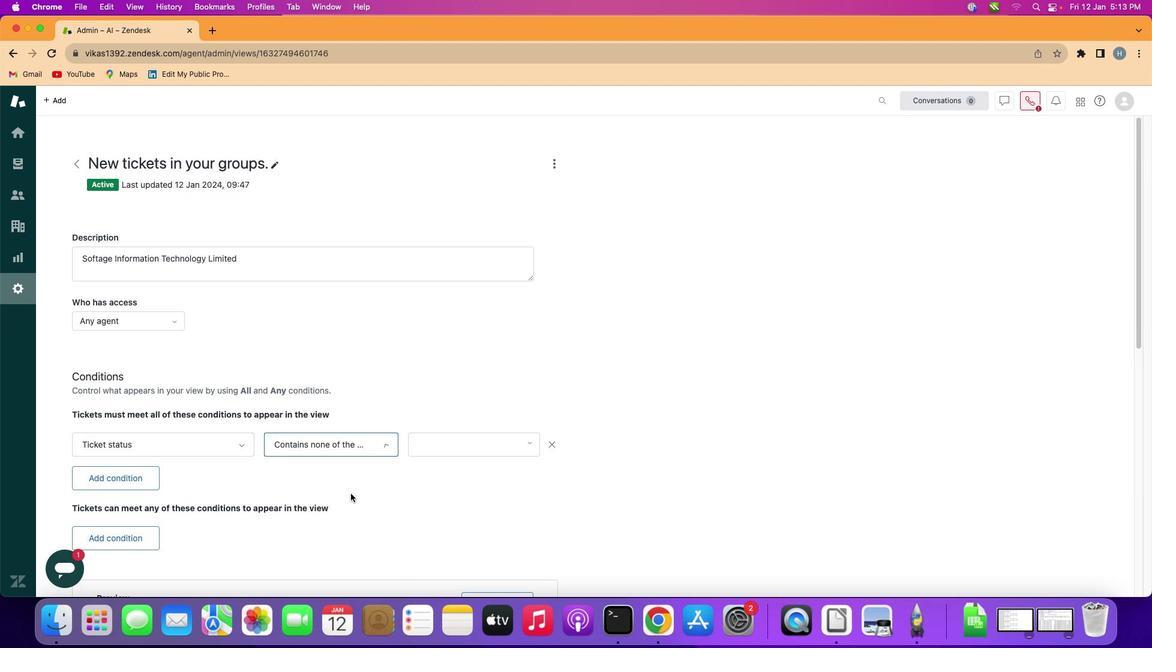 
Action: Mouse pressed left at (326, 511)
Screenshot: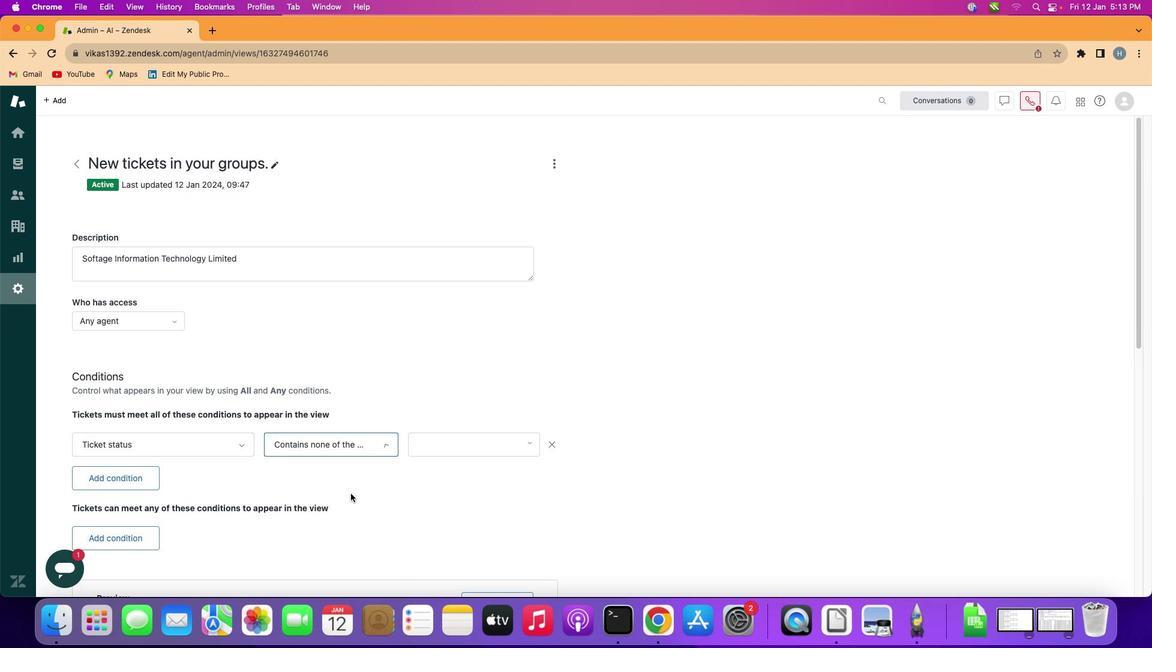 
Action: Mouse moved to (452, 443)
Screenshot: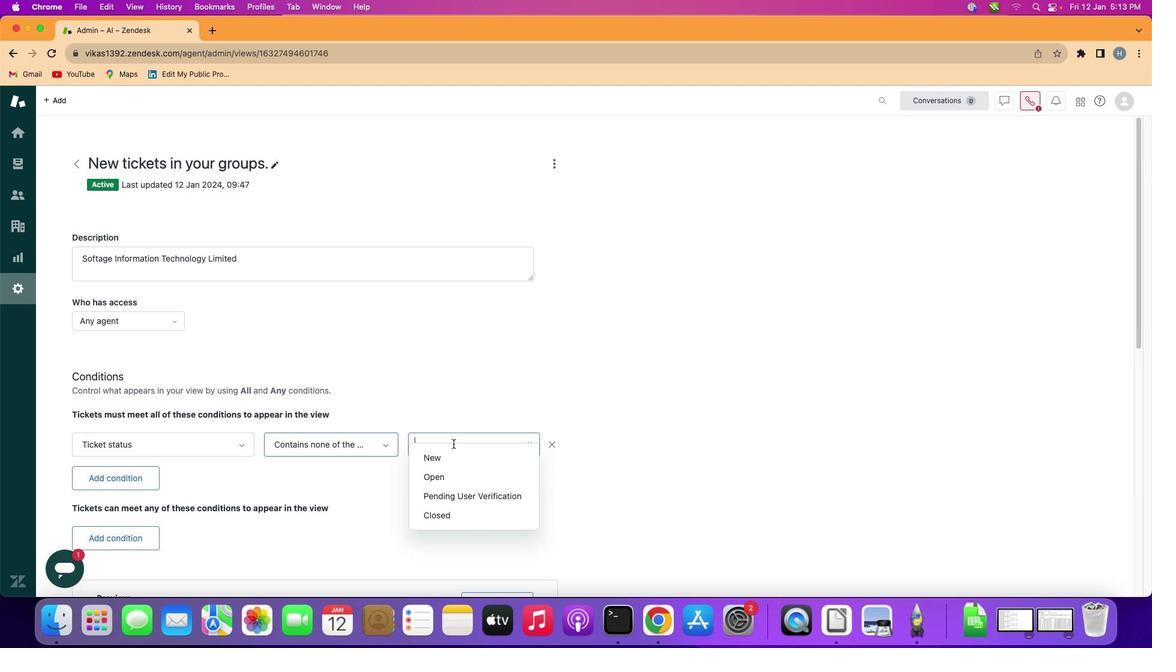 
Action: Mouse pressed left at (452, 443)
Screenshot: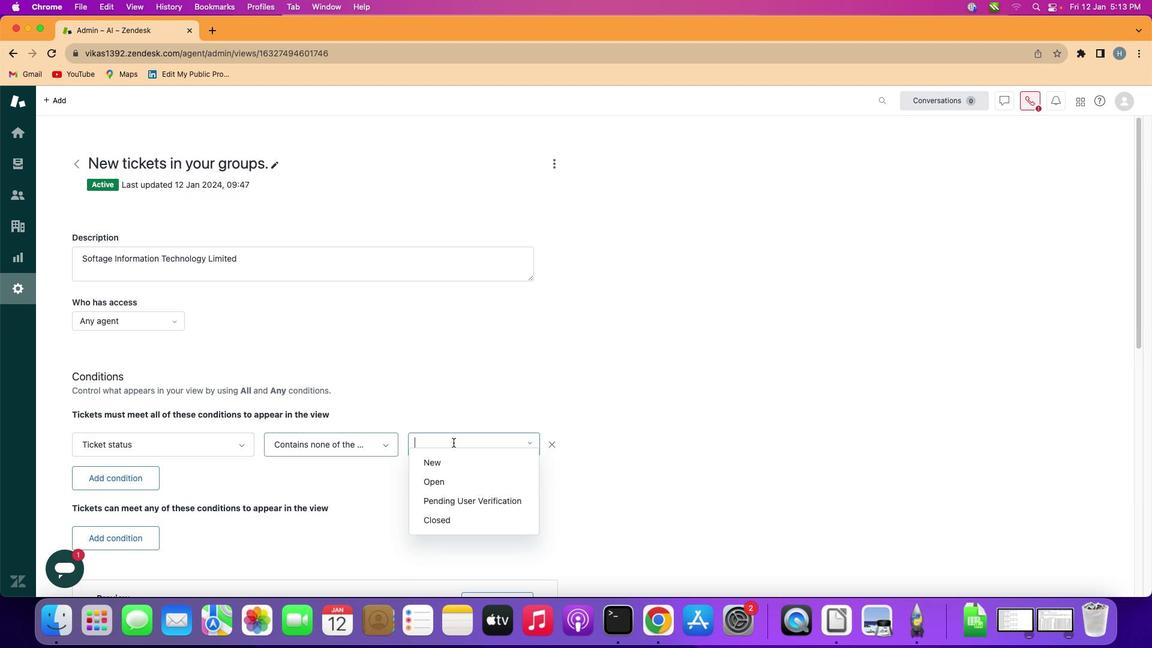 
Action: Mouse moved to (470, 500)
Screenshot: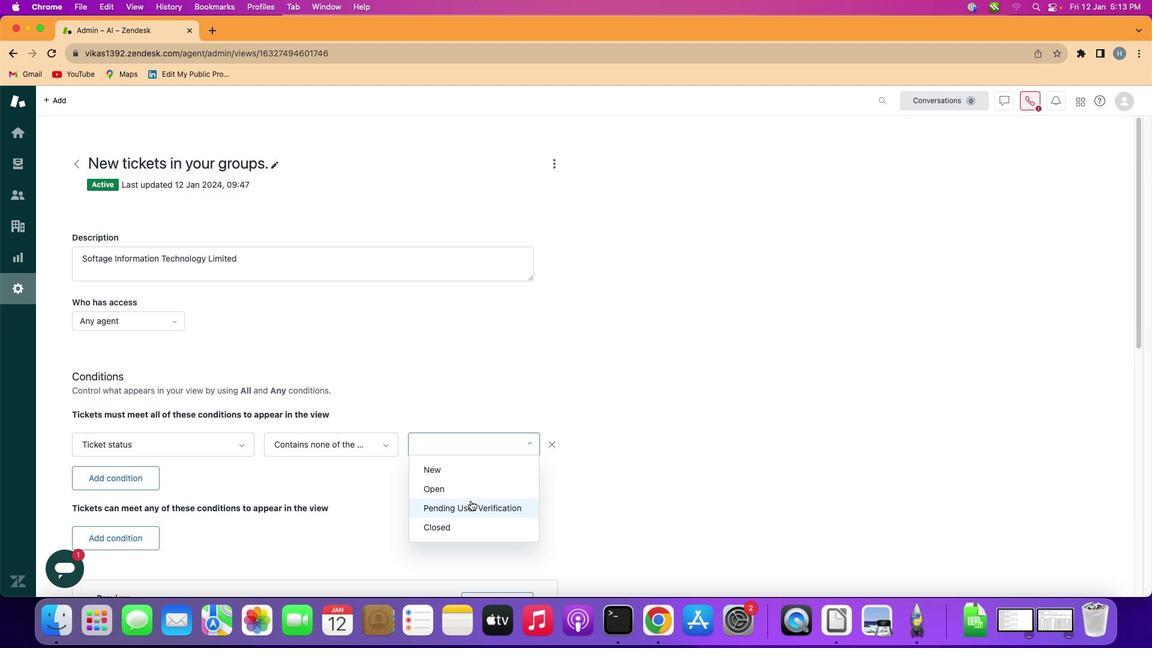 
Action: Mouse pressed left at (470, 500)
Screenshot: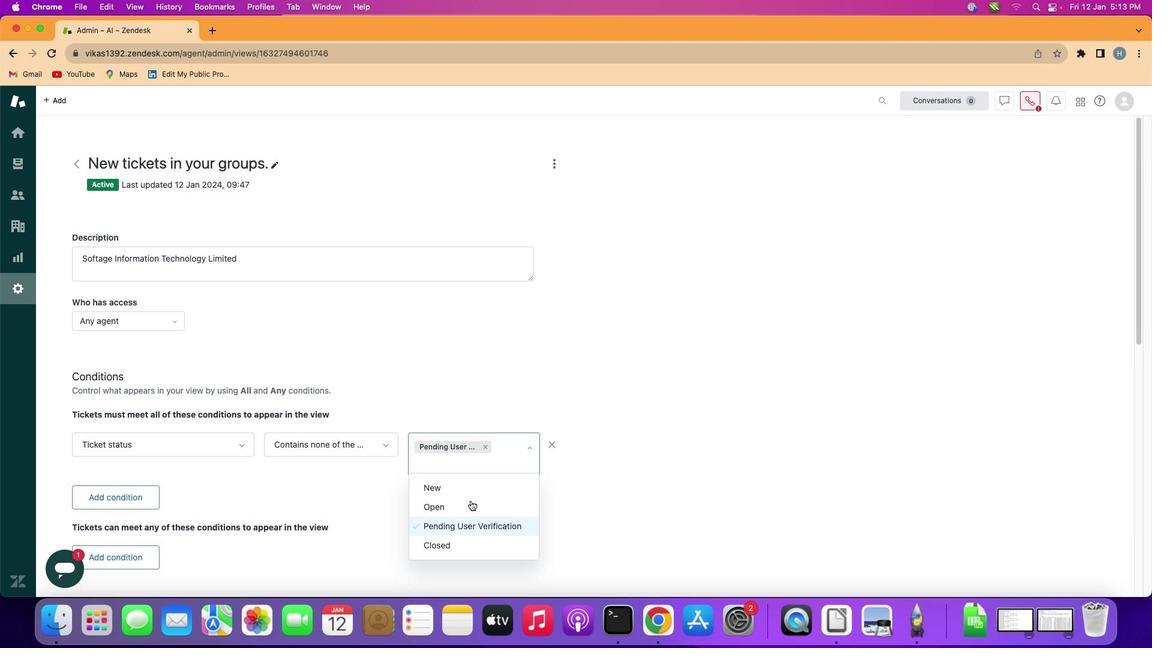 
